 Task: Create a due date automation trigger when advanced on, 2 working days before a card is due add dates with an overdue due date at 11:00 AM.
Action: Mouse moved to (1094, 86)
Screenshot: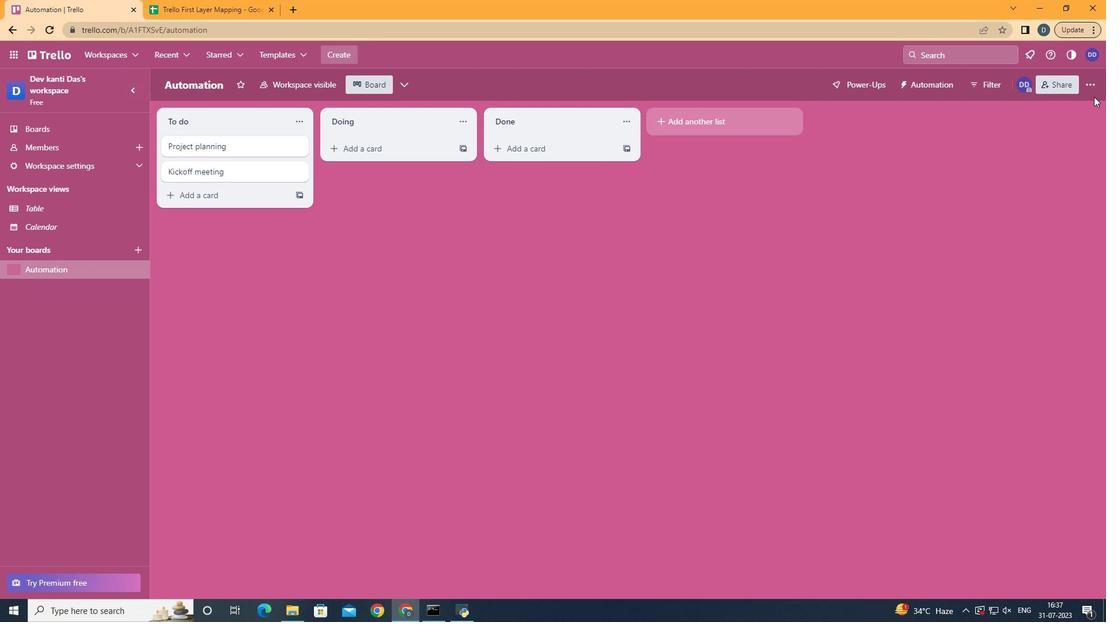 
Action: Mouse pressed left at (1094, 86)
Screenshot: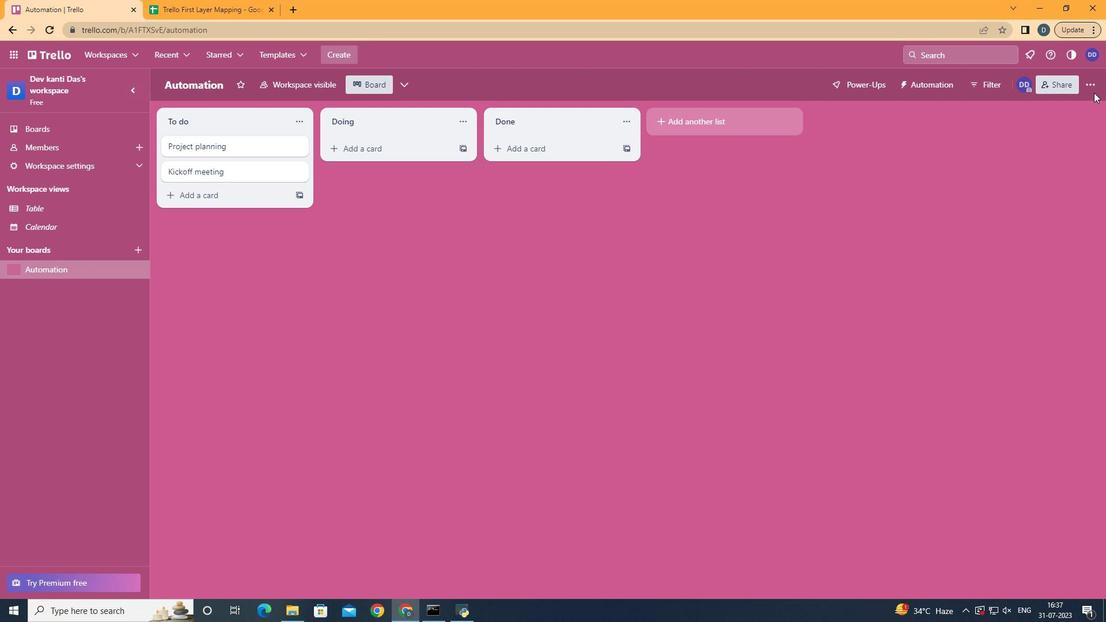 
Action: Mouse moved to (1038, 239)
Screenshot: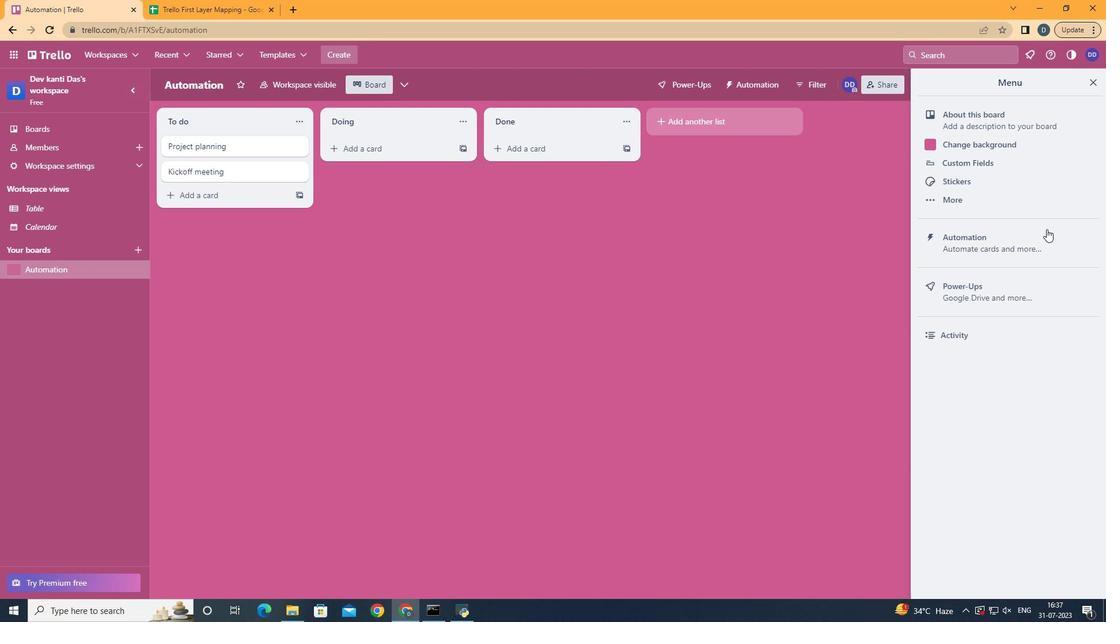 
Action: Mouse pressed left at (1038, 239)
Screenshot: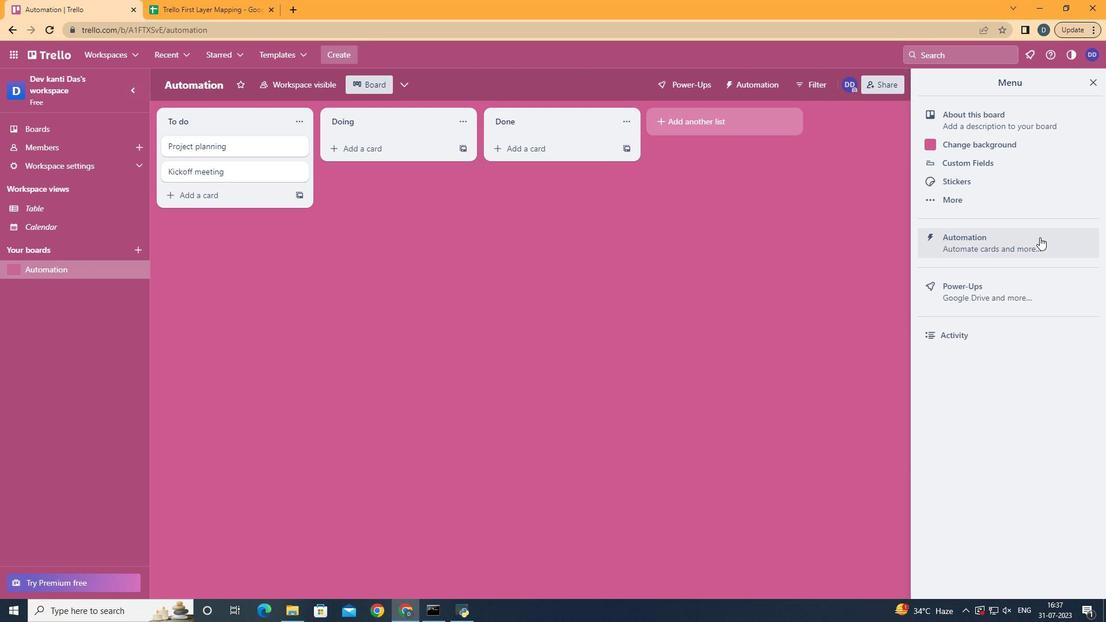 
Action: Mouse moved to (216, 236)
Screenshot: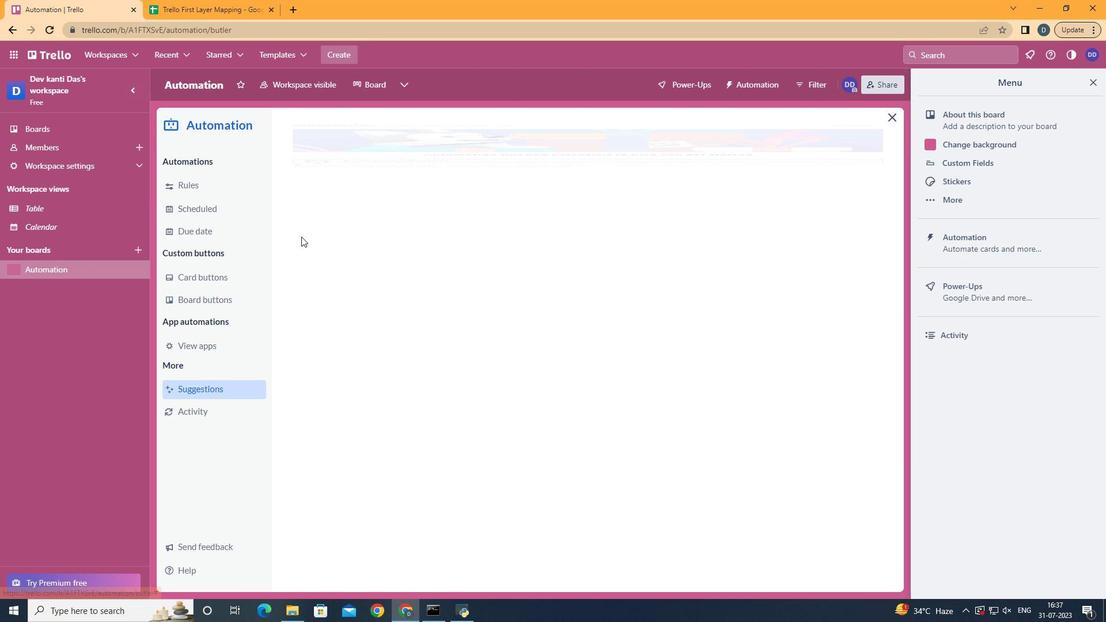 
Action: Mouse pressed left at (216, 236)
Screenshot: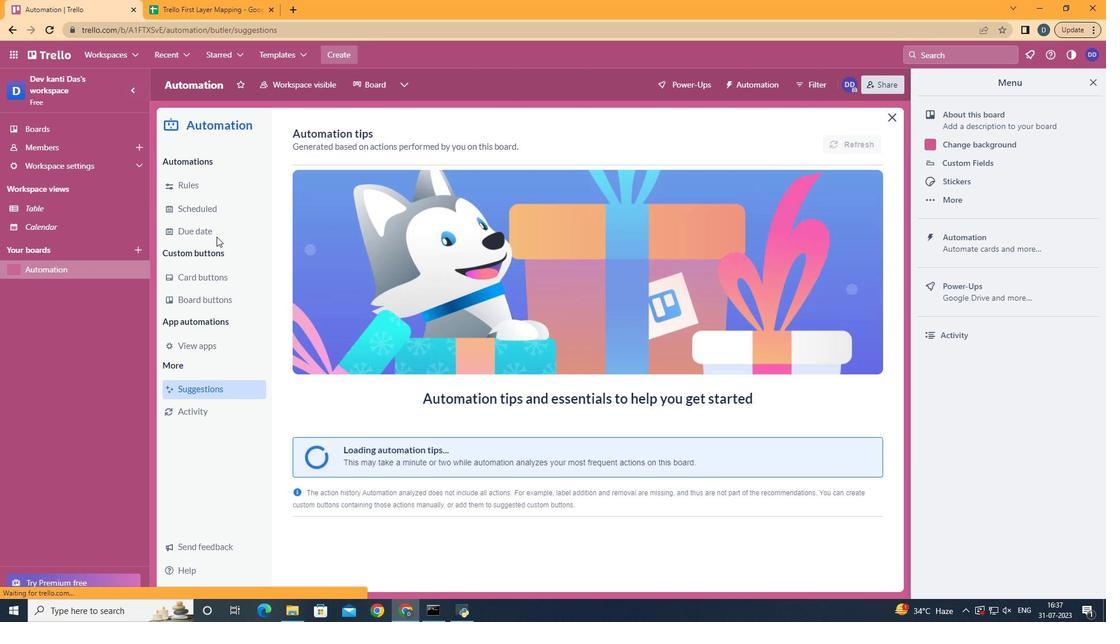 
Action: Mouse moved to (825, 133)
Screenshot: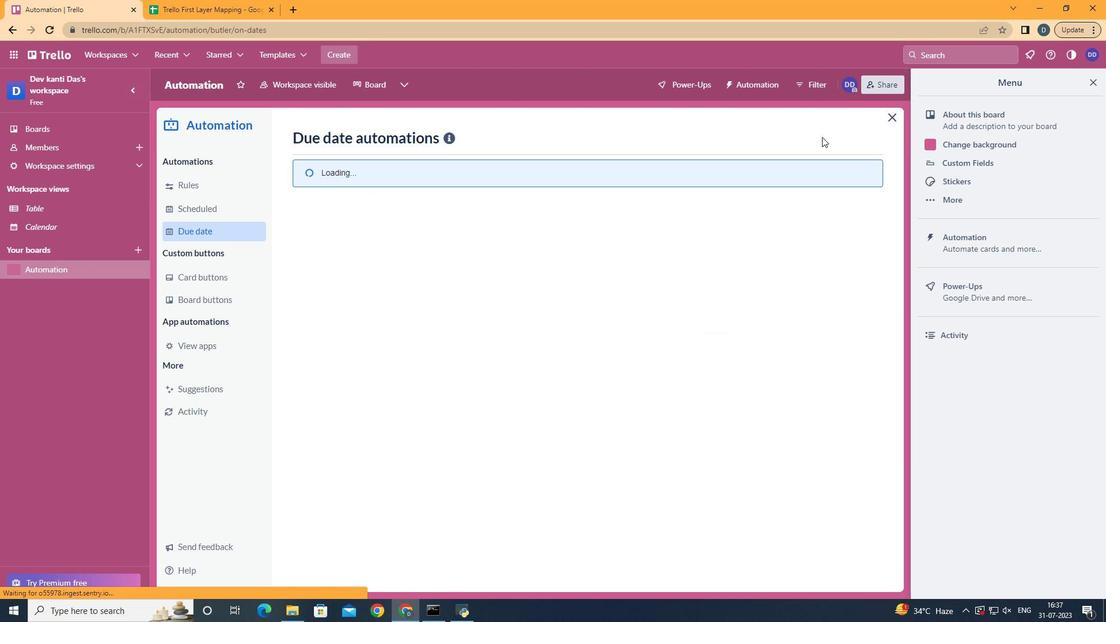 
Action: Mouse pressed left at (825, 133)
Screenshot: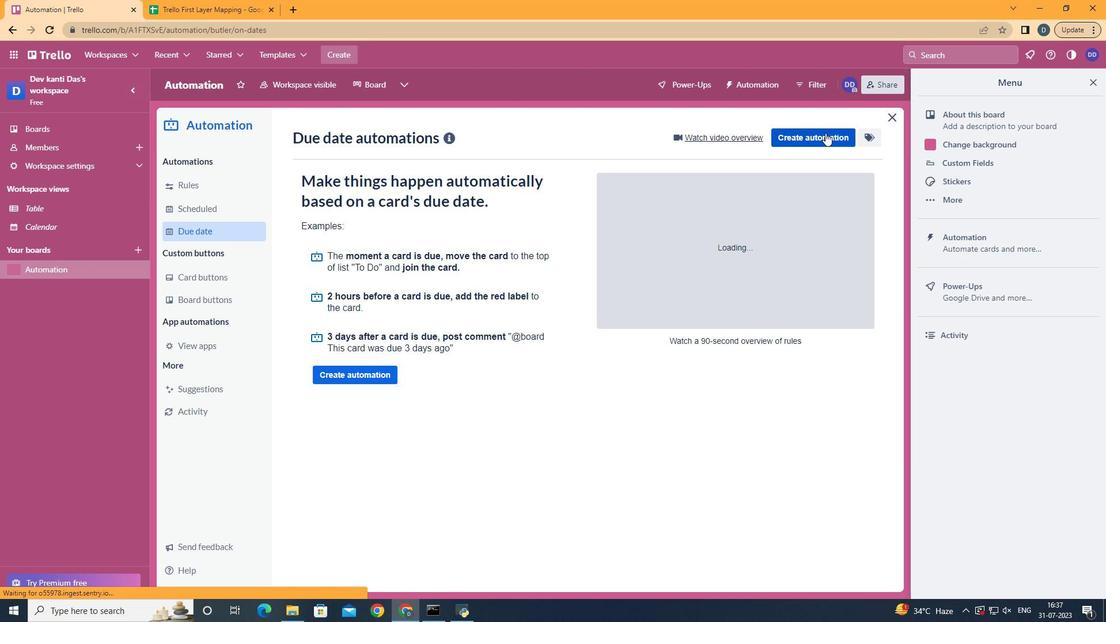 
Action: Mouse moved to (618, 254)
Screenshot: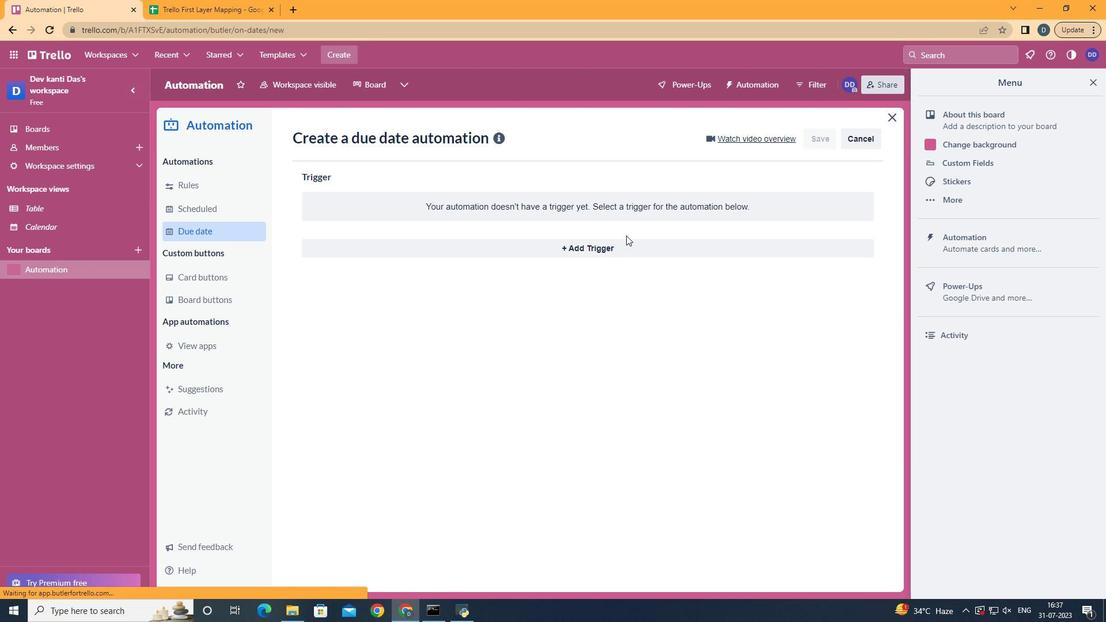 
Action: Mouse pressed left at (618, 254)
Screenshot: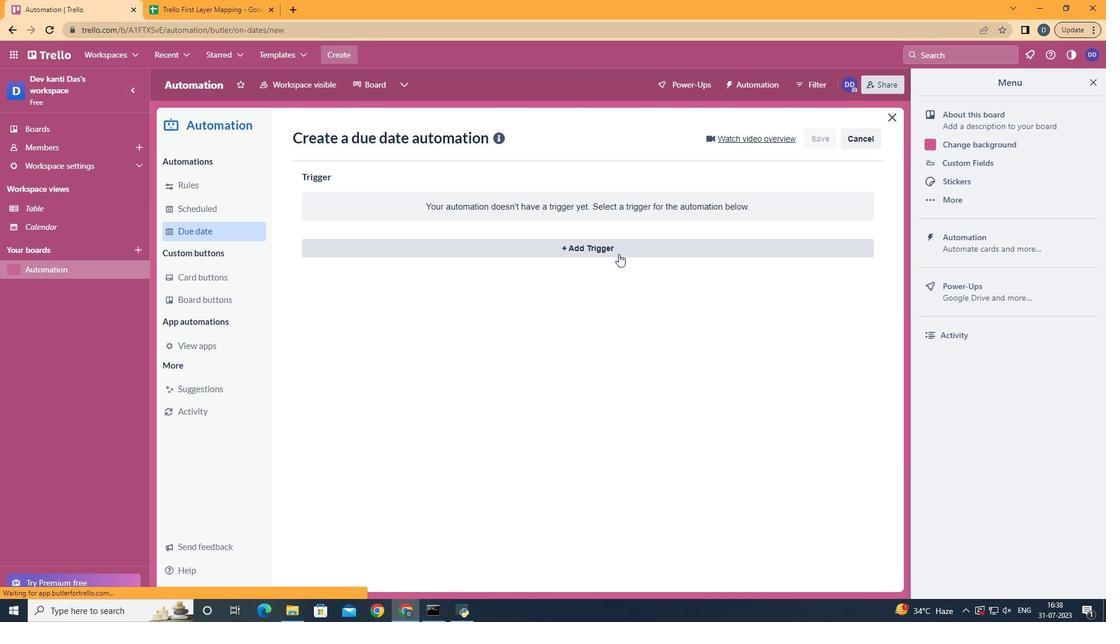 
Action: Mouse moved to (384, 467)
Screenshot: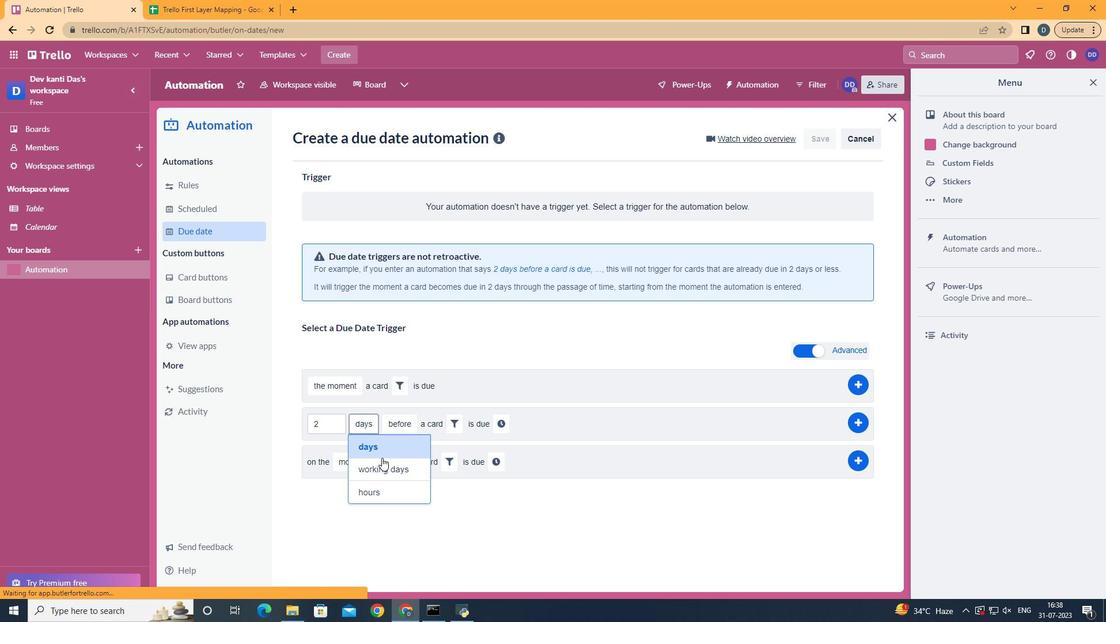 
Action: Mouse pressed left at (384, 467)
Screenshot: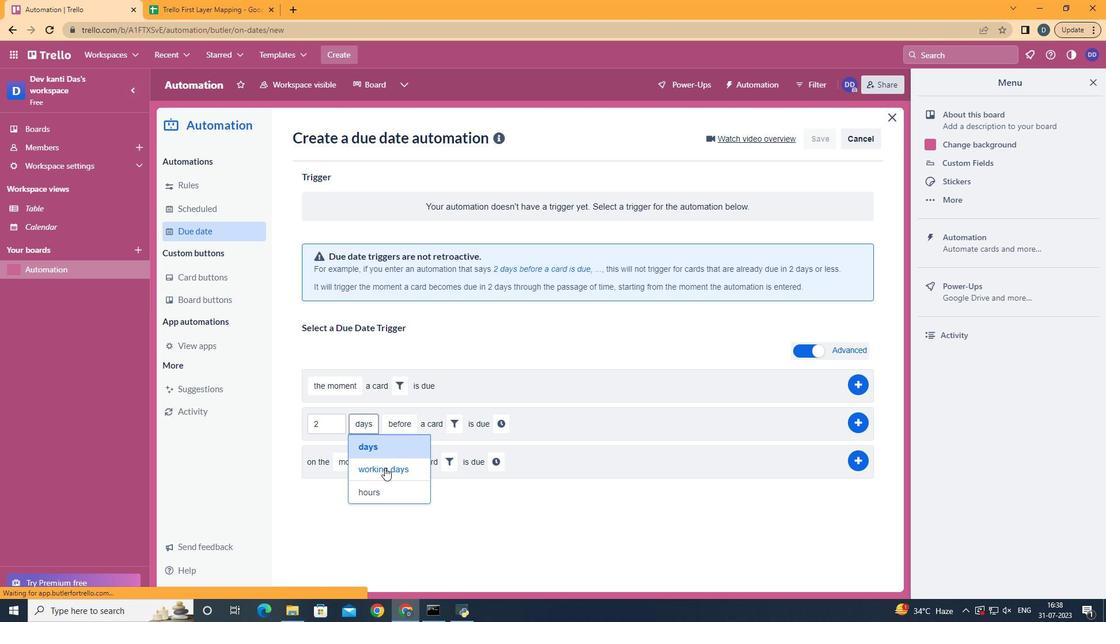 
Action: Mouse moved to (487, 421)
Screenshot: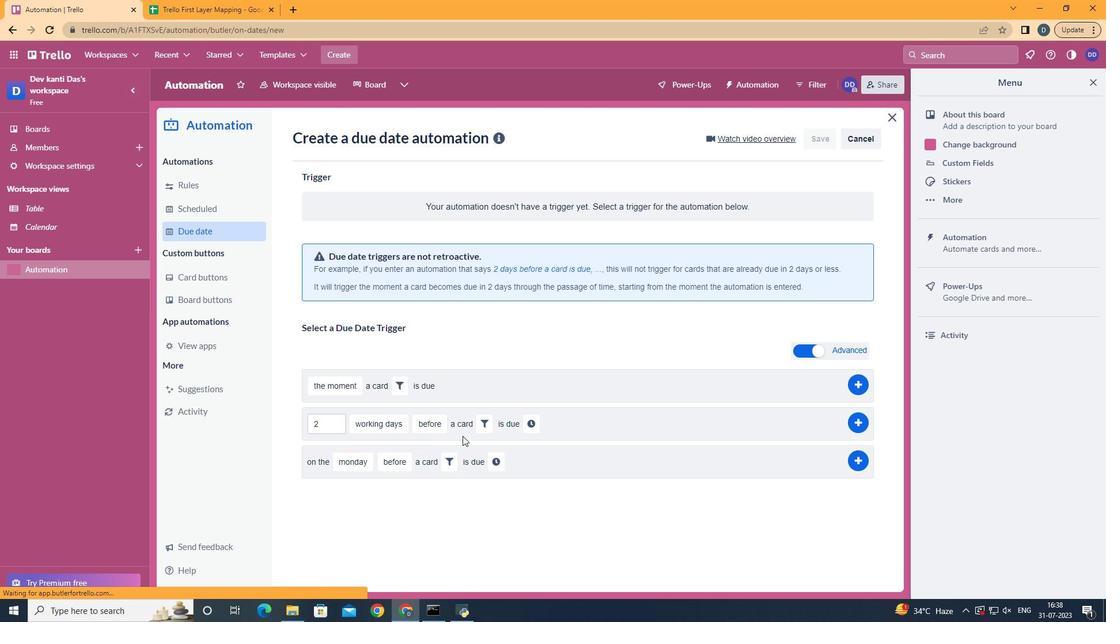 
Action: Mouse pressed left at (487, 421)
Screenshot: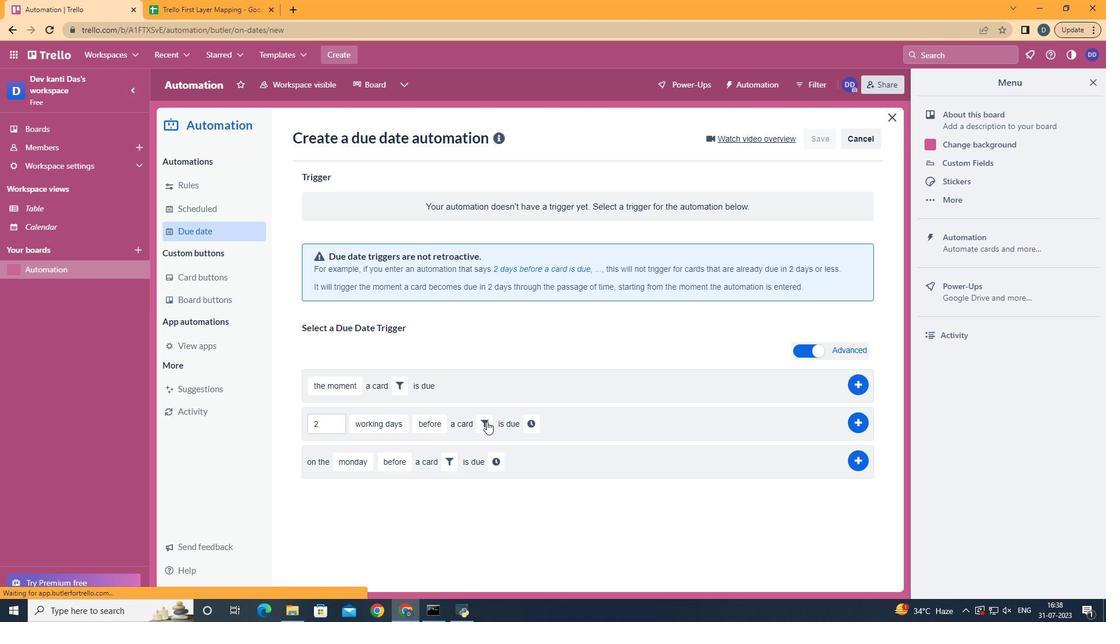 
Action: Mouse moved to (551, 478)
Screenshot: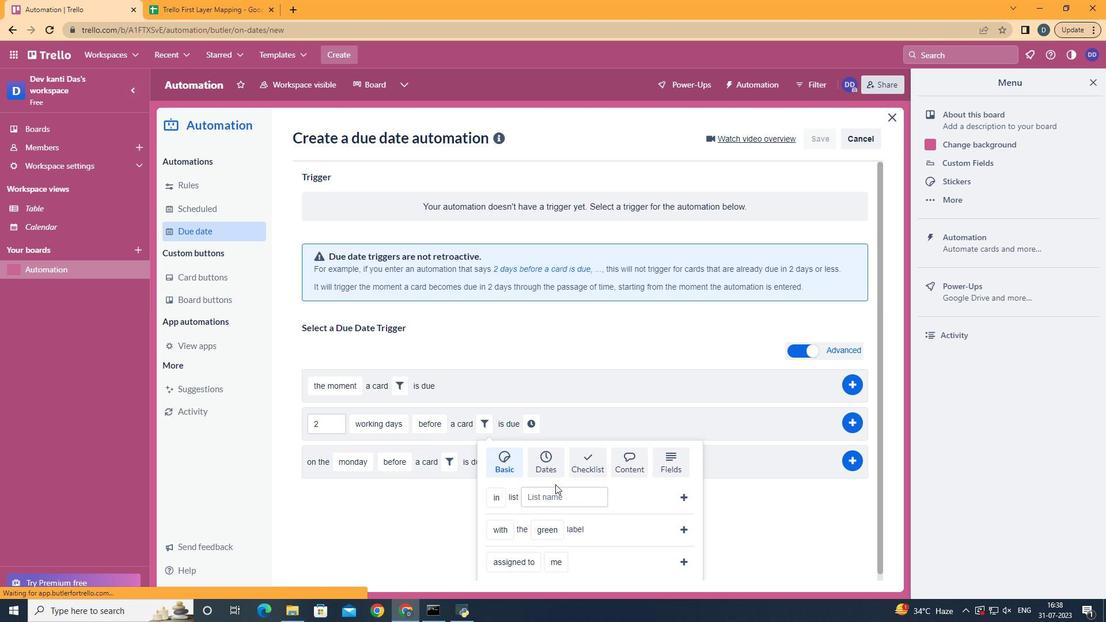 
Action: Mouse pressed left at (551, 478)
Screenshot: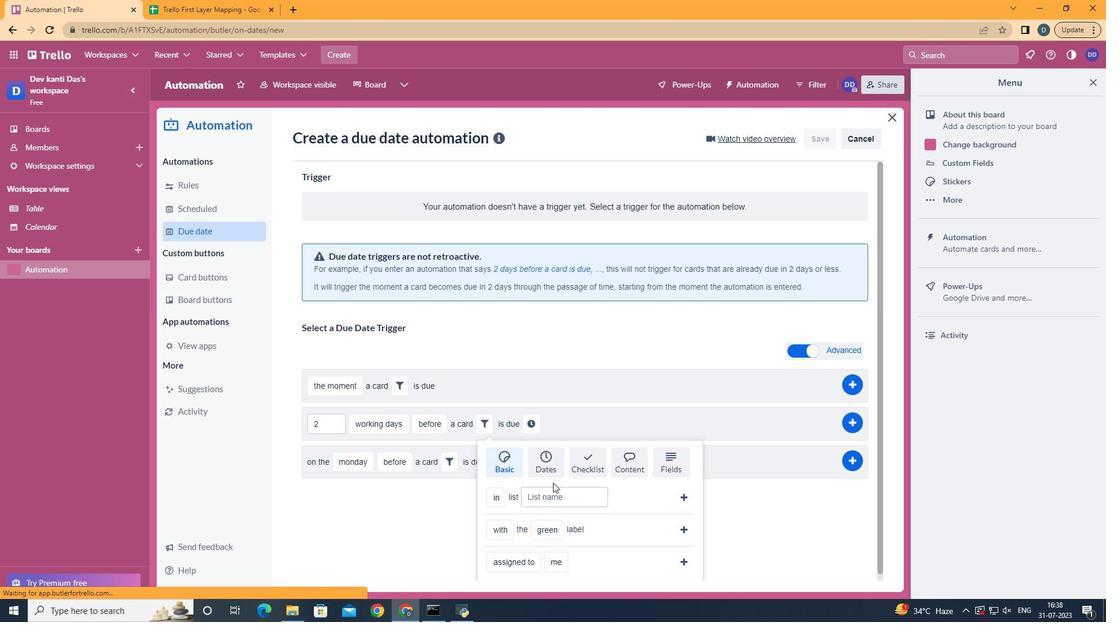 
Action: Mouse moved to (555, 464)
Screenshot: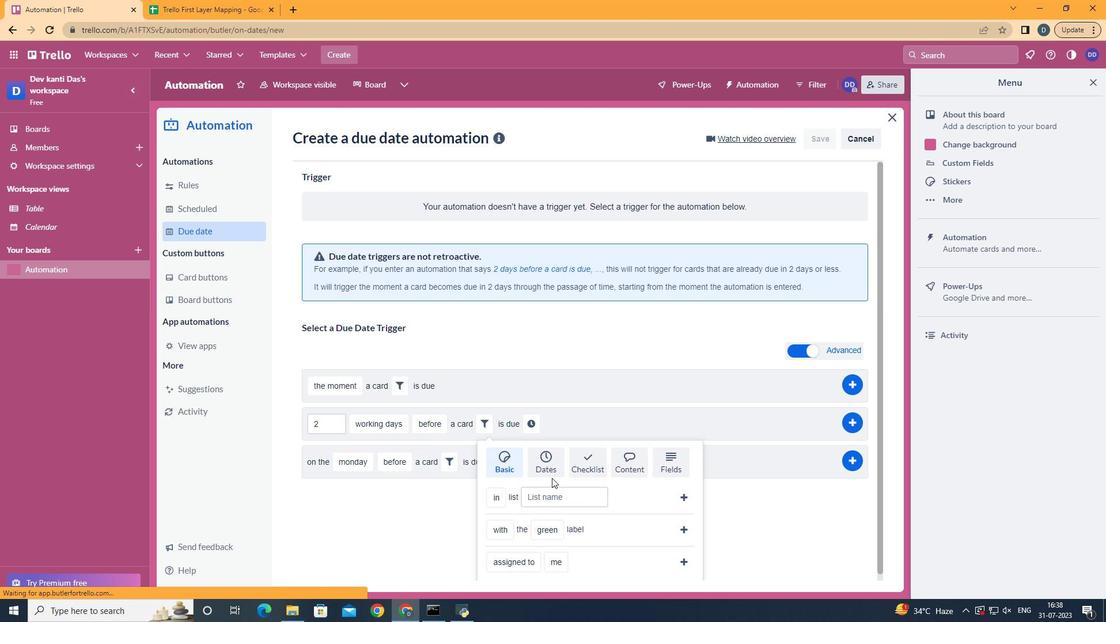 
Action: Mouse pressed left at (555, 464)
Screenshot: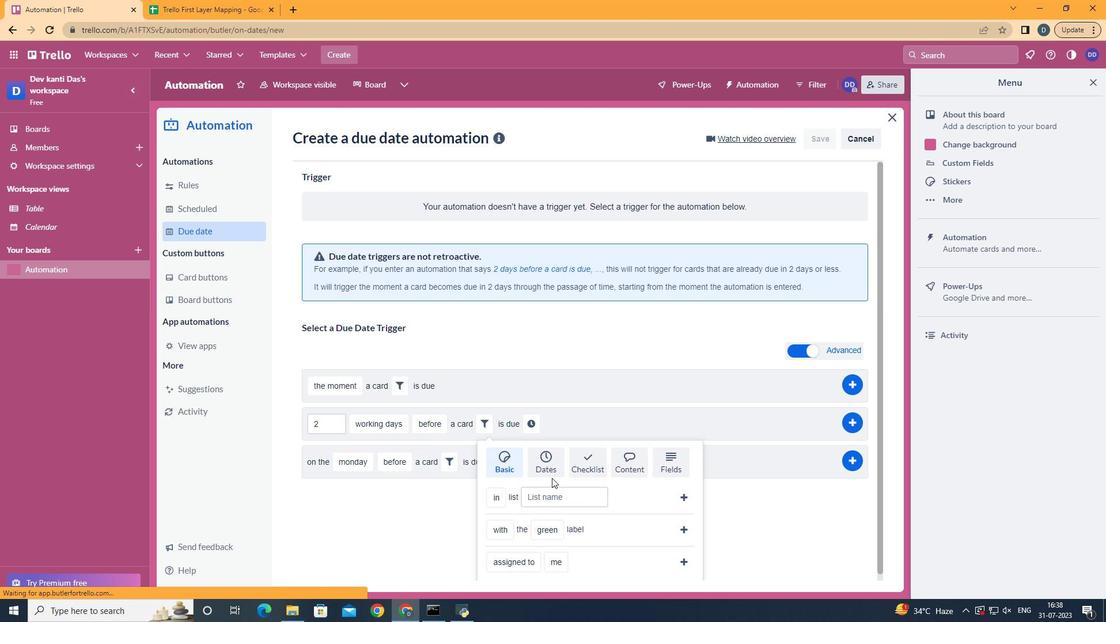 
Action: Mouse moved to (504, 516)
Screenshot: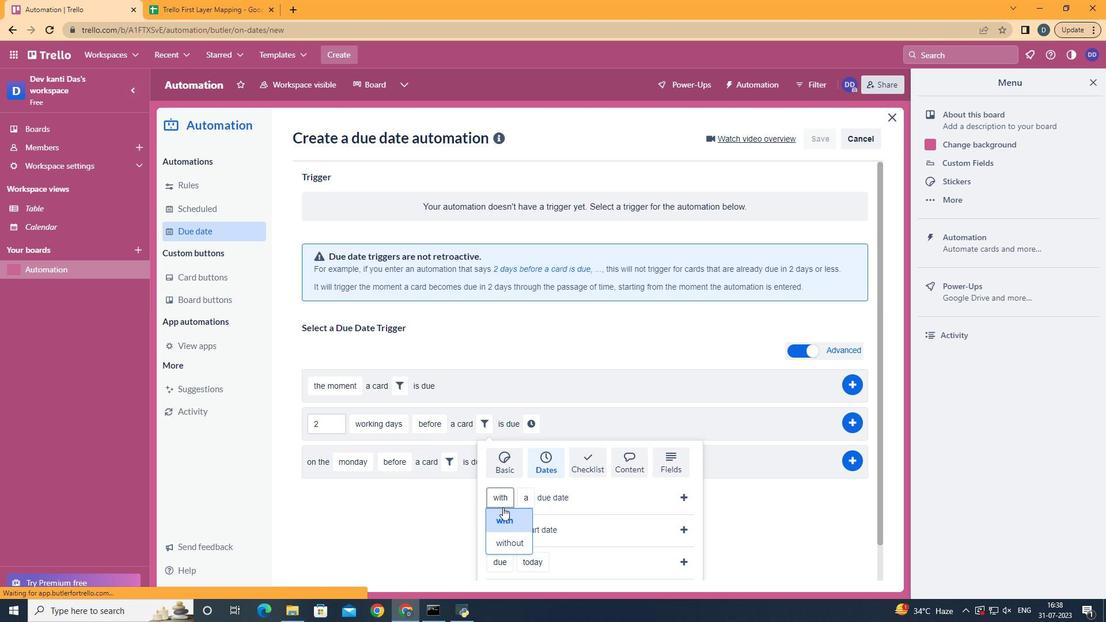 
Action: Mouse pressed left at (504, 516)
Screenshot: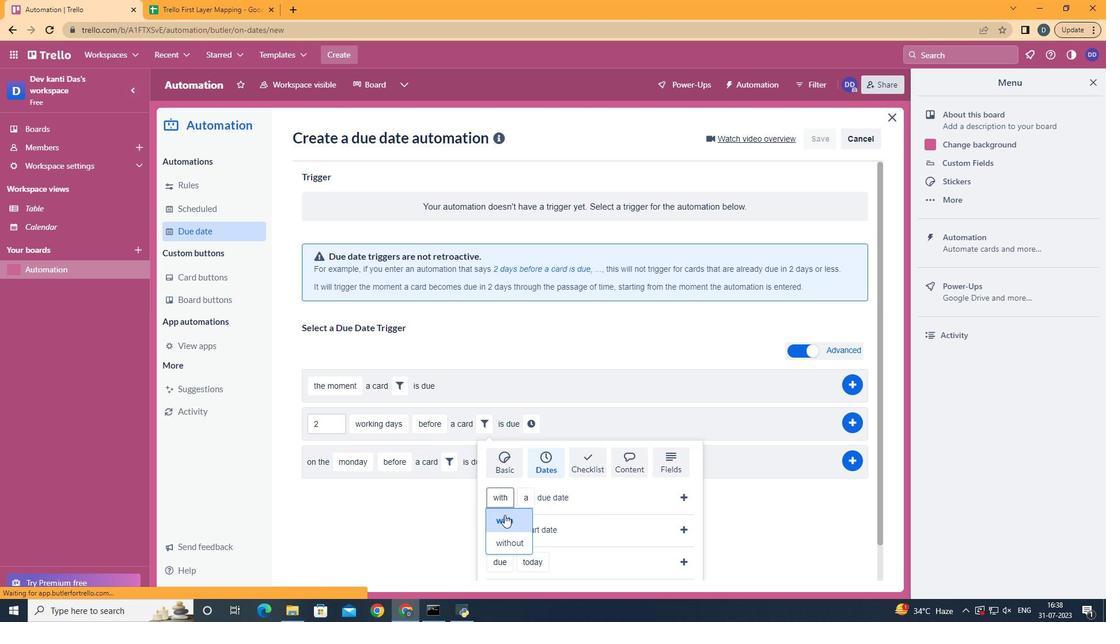 
Action: Mouse moved to (556, 471)
Screenshot: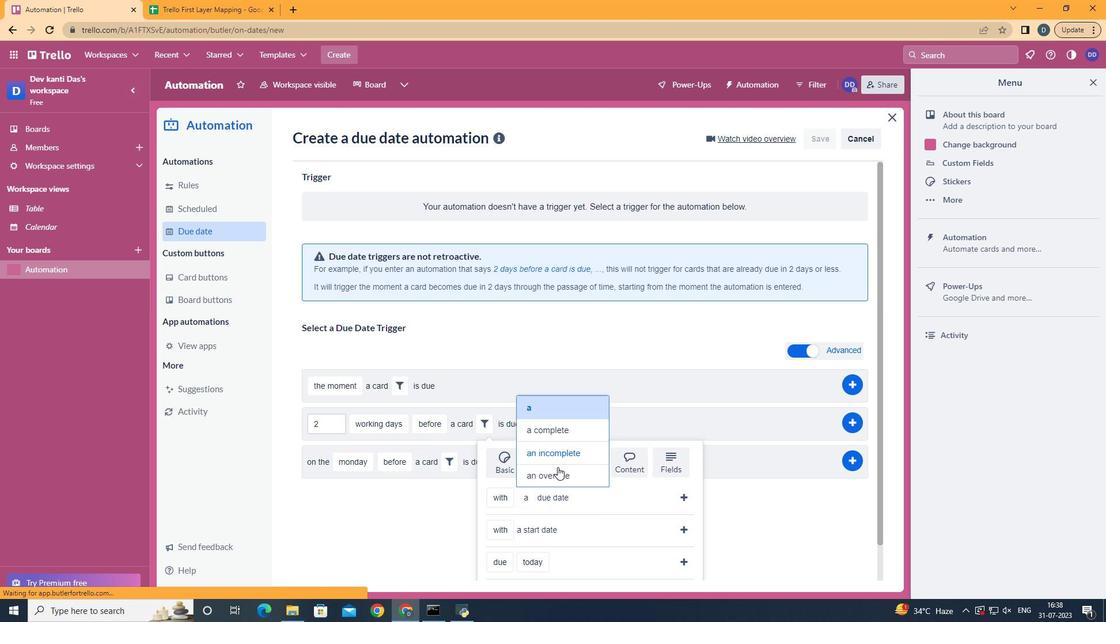 
Action: Mouse pressed left at (556, 471)
Screenshot: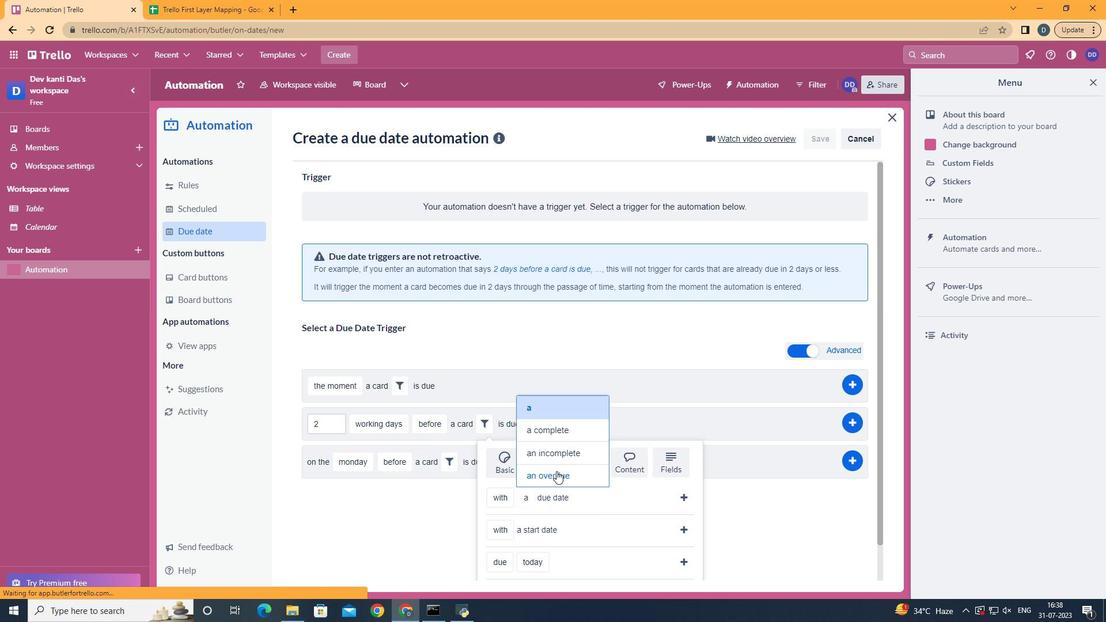
Action: Mouse moved to (685, 492)
Screenshot: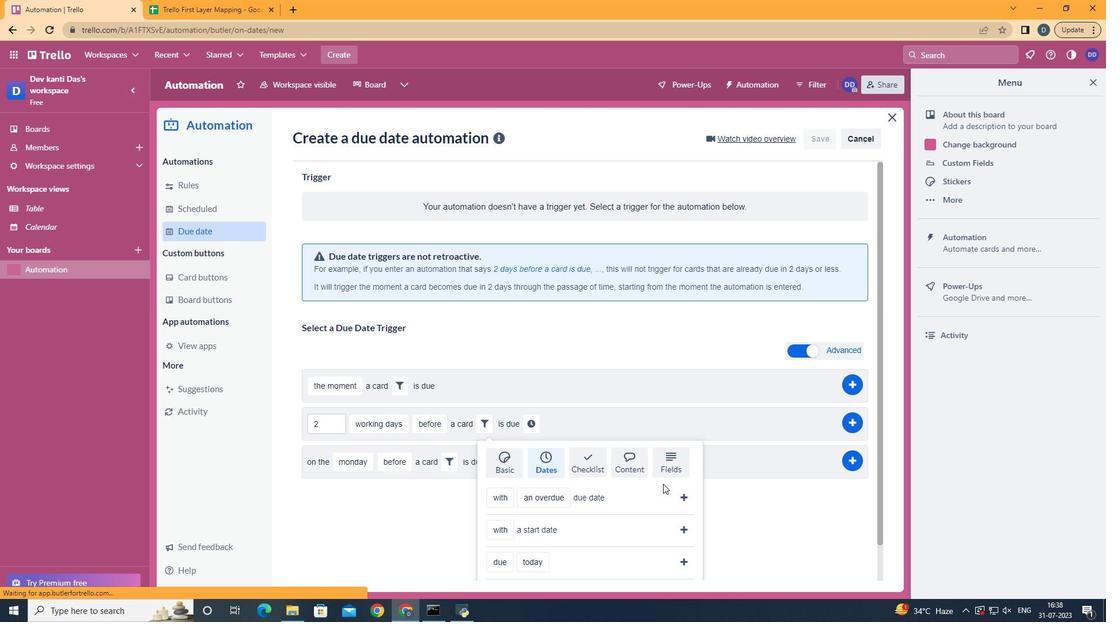 
Action: Mouse pressed left at (685, 492)
Screenshot: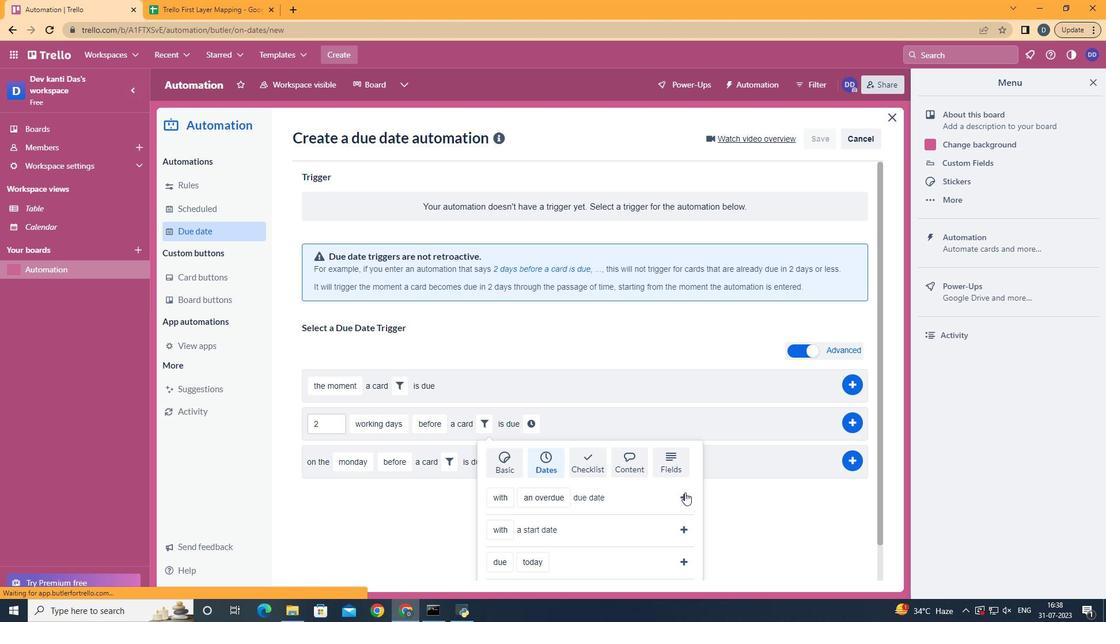
Action: Mouse moved to (650, 426)
Screenshot: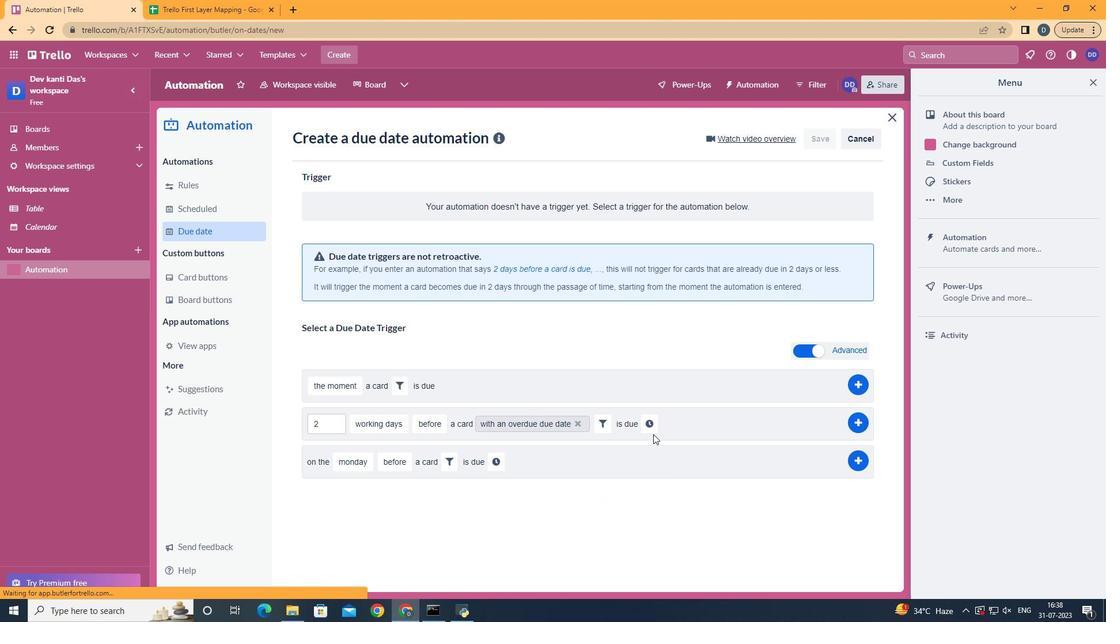 
Action: Mouse pressed left at (650, 426)
Screenshot: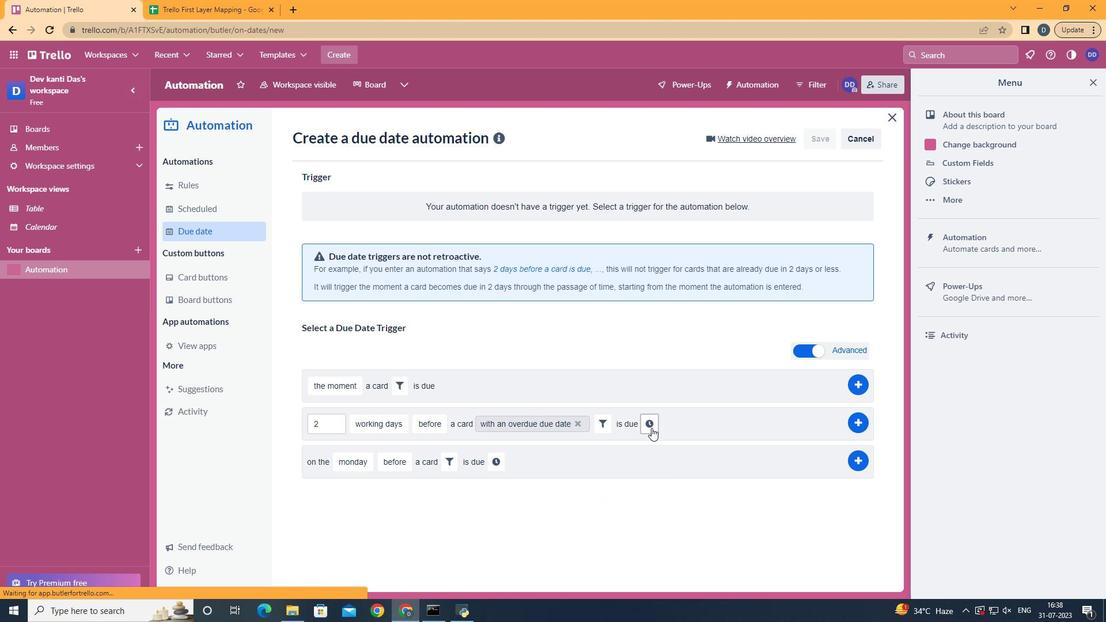 
Action: Mouse moved to (676, 431)
Screenshot: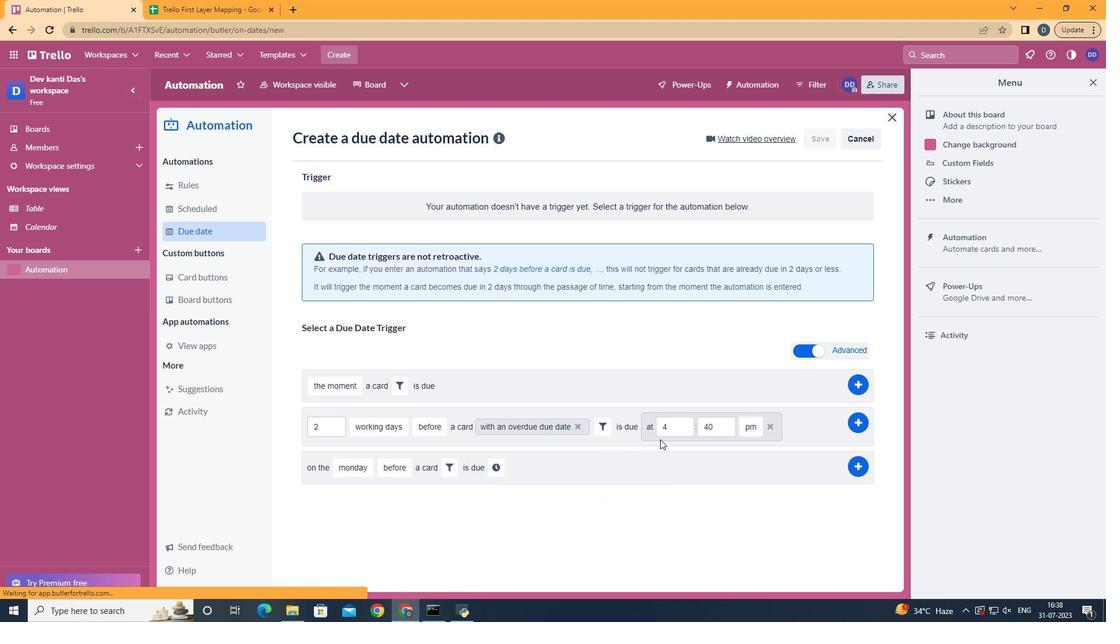 
Action: Mouse pressed left at (676, 431)
Screenshot: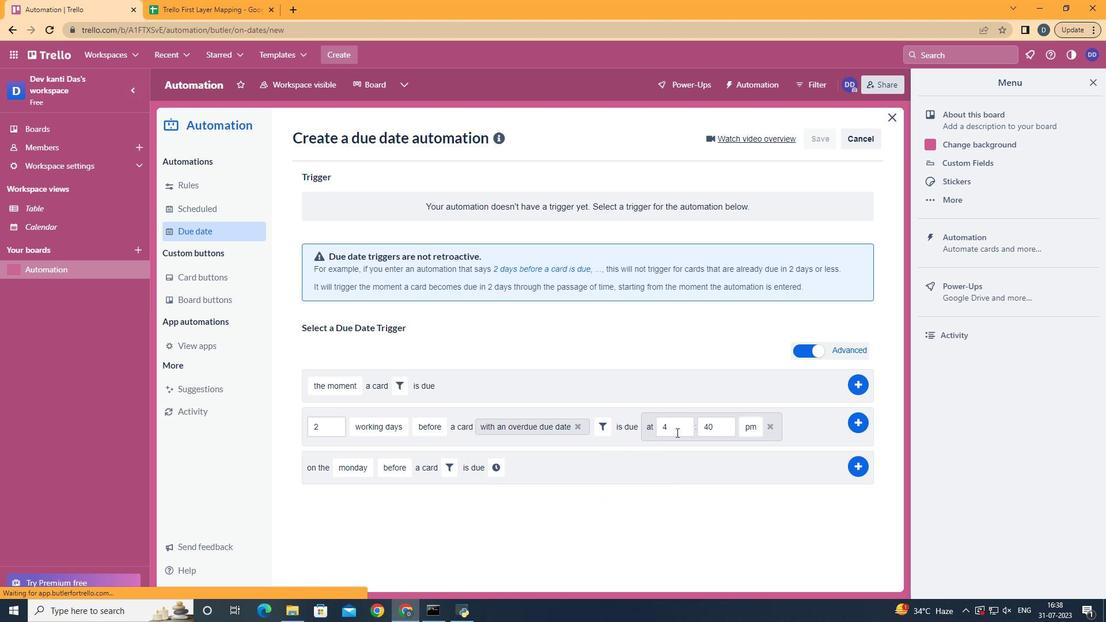 
Action: Key pressed <Key.backspace>11
Screenshot: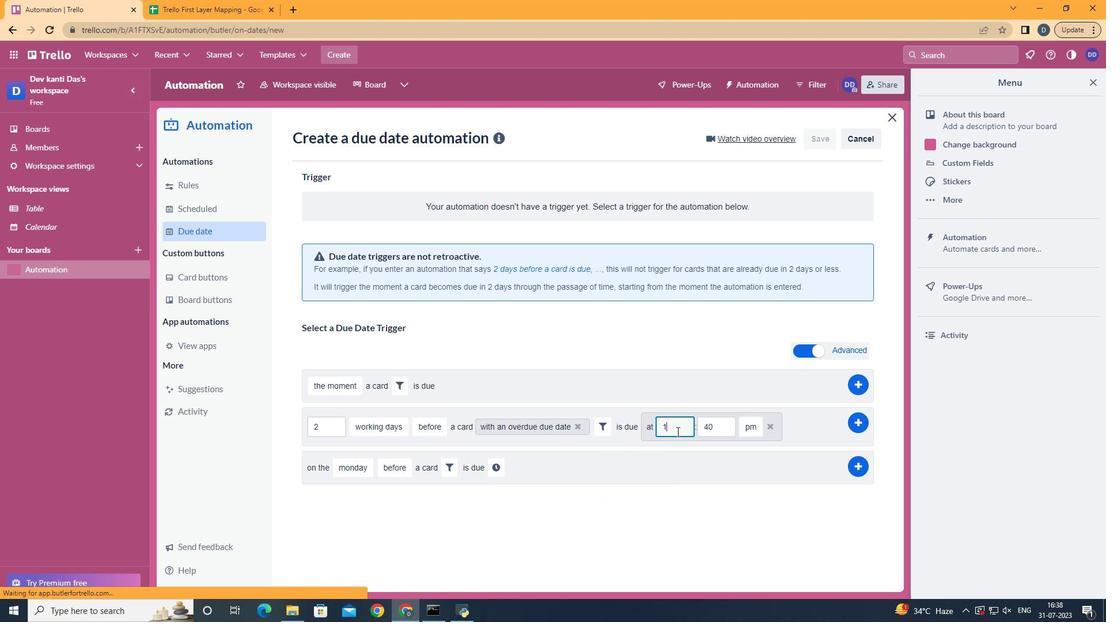 
Action: Mouse moved to (725, 421)
Screenshot: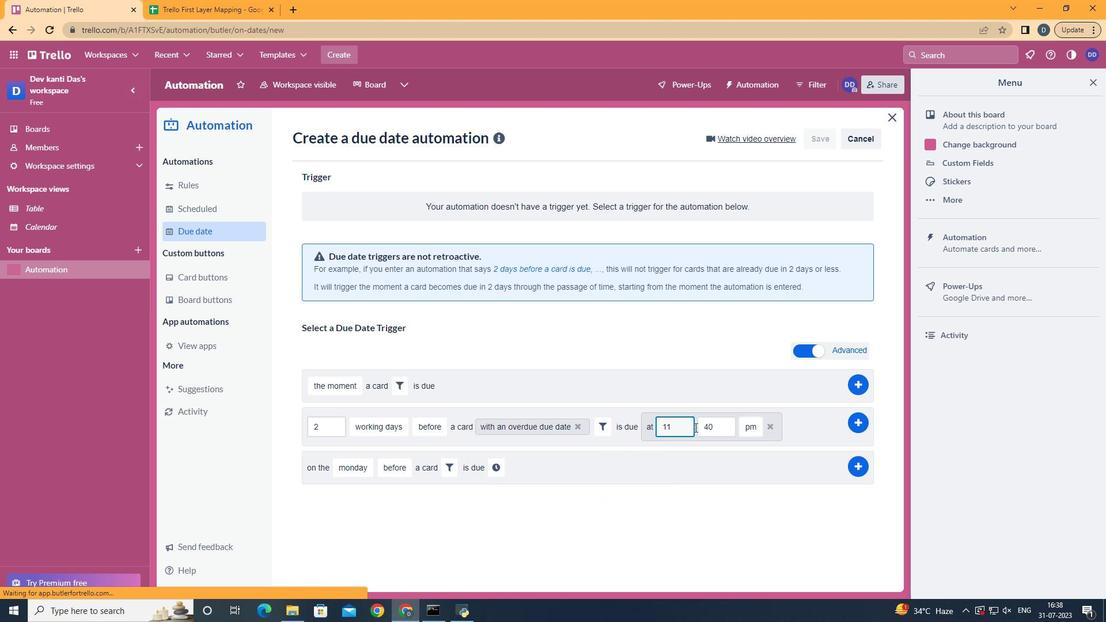 
Action: Mouse pressed left at (725, 421)
Screenshot: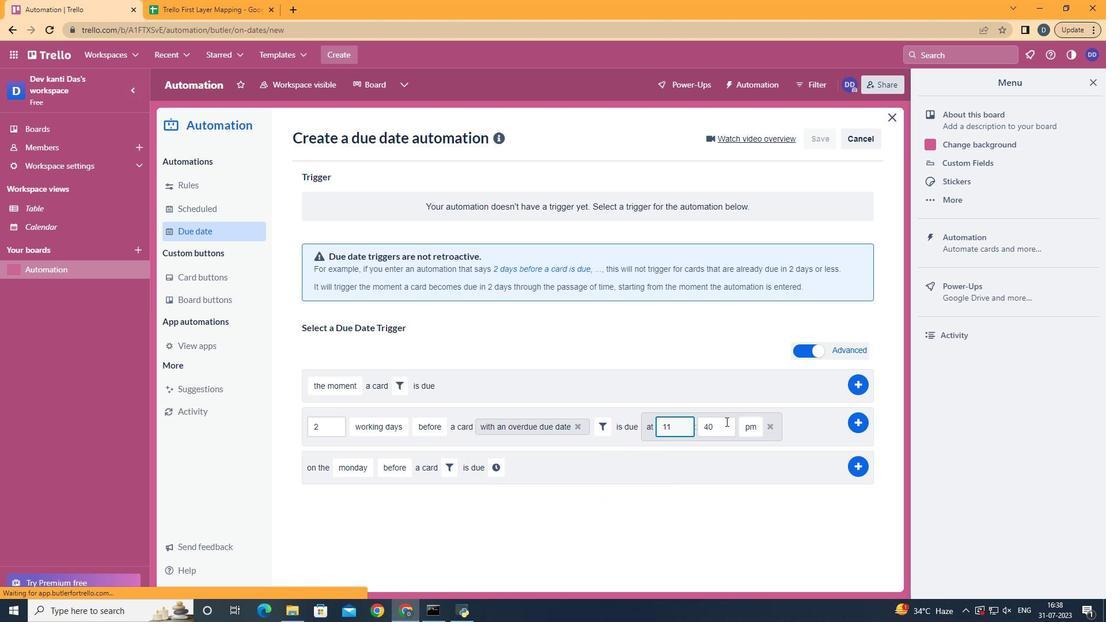 
Action: Key pressed <Key.backspace><Key.backspace>00
Screenshot: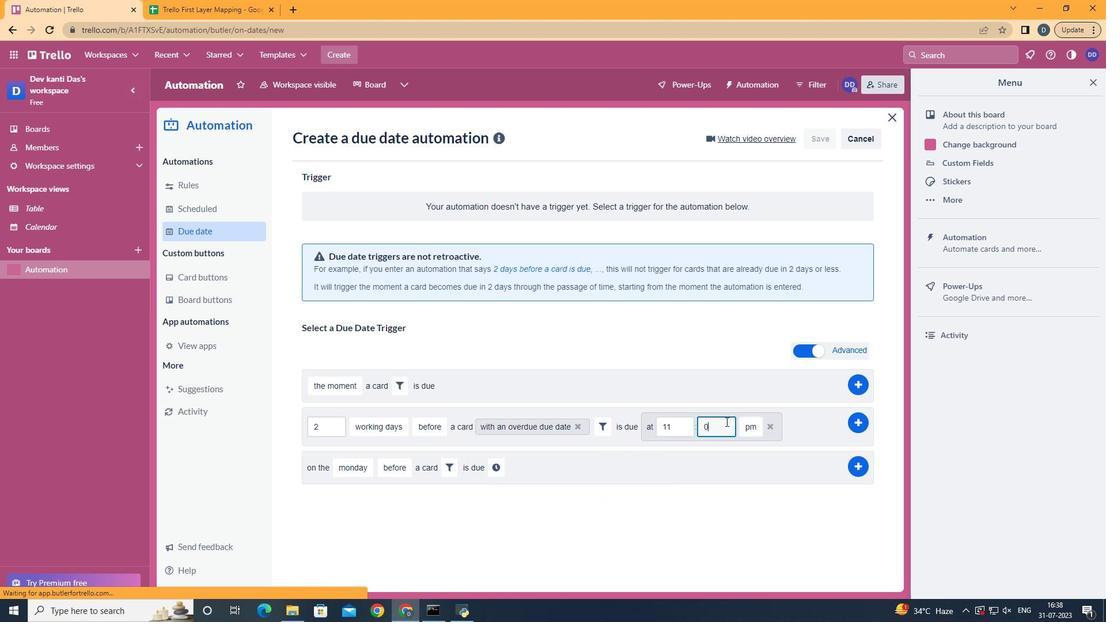 
Action: Mouse moved to (746, 448)
Screenshot: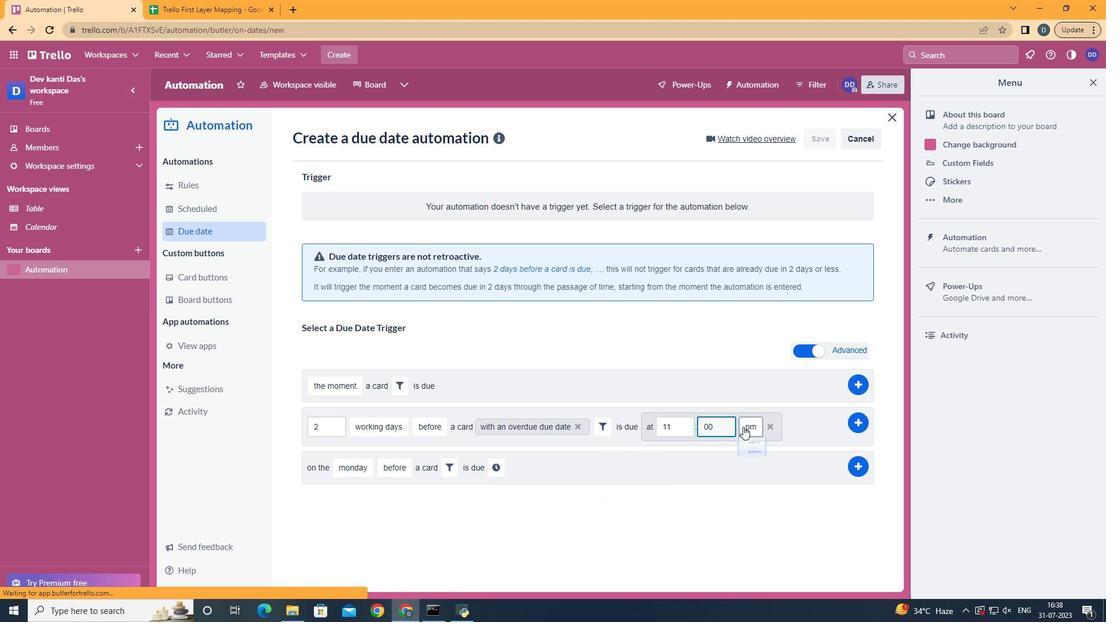 
Action: Mouse pressed left at (746, 448)
Screenshot: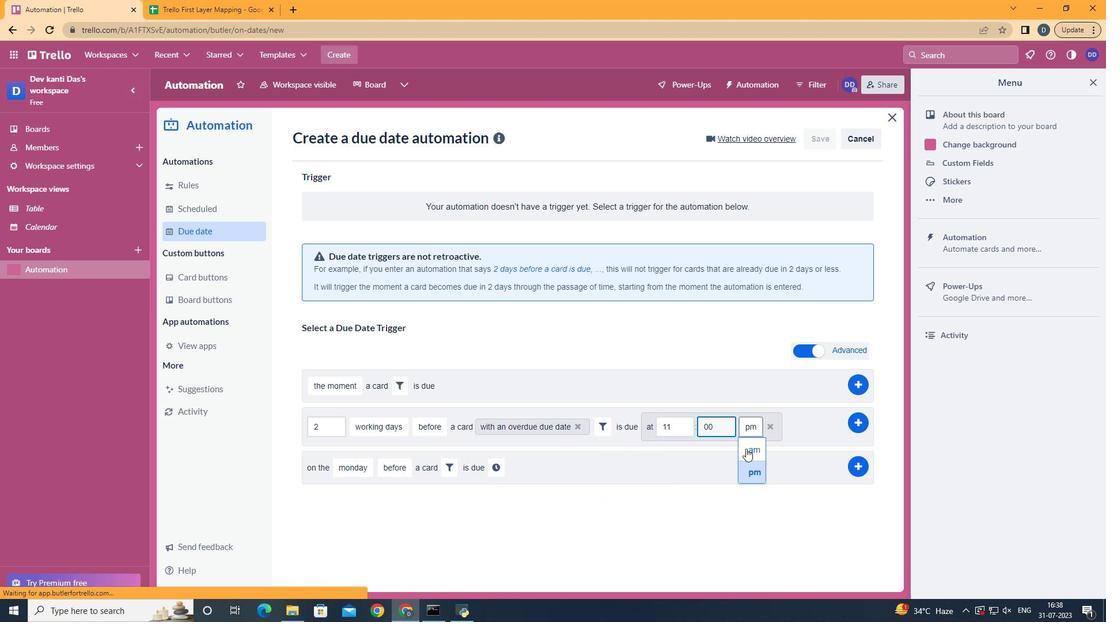 
Action: Mouse moved to (849, 420)
Screenshot: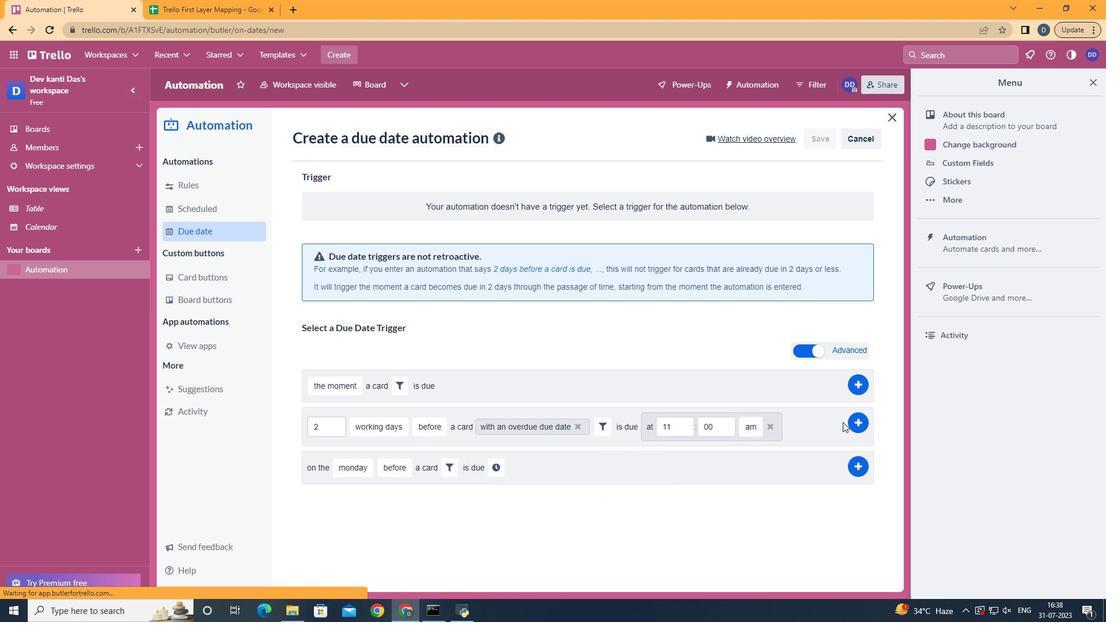 
Action: Mouse pressed left at (849, 420)
Screenshot: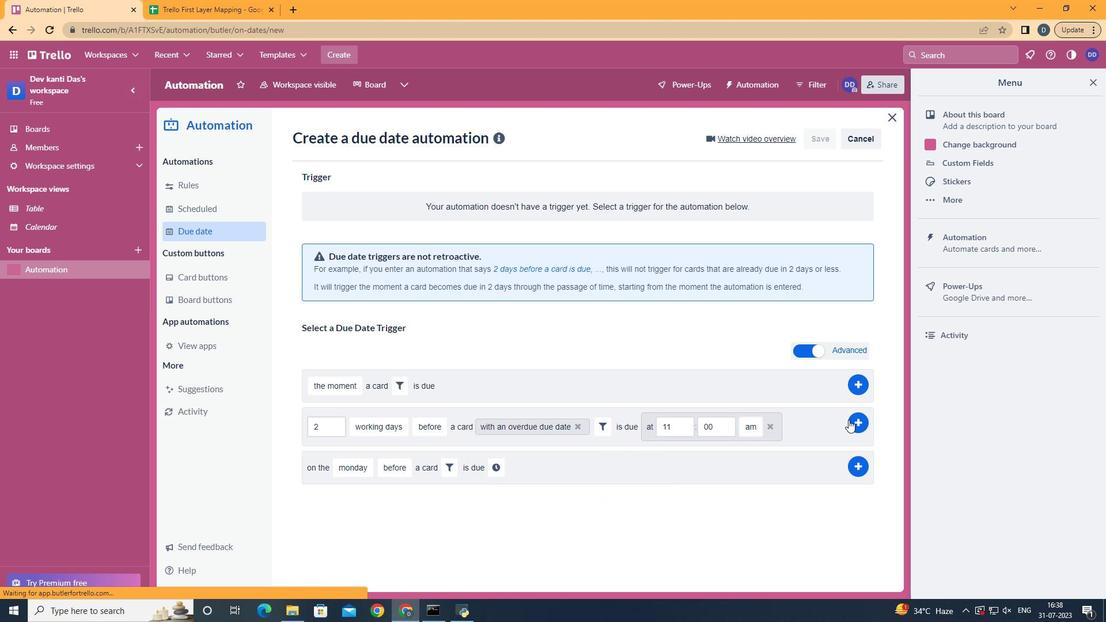 
Action: Mouse moved to (772, 295)
Screenshot: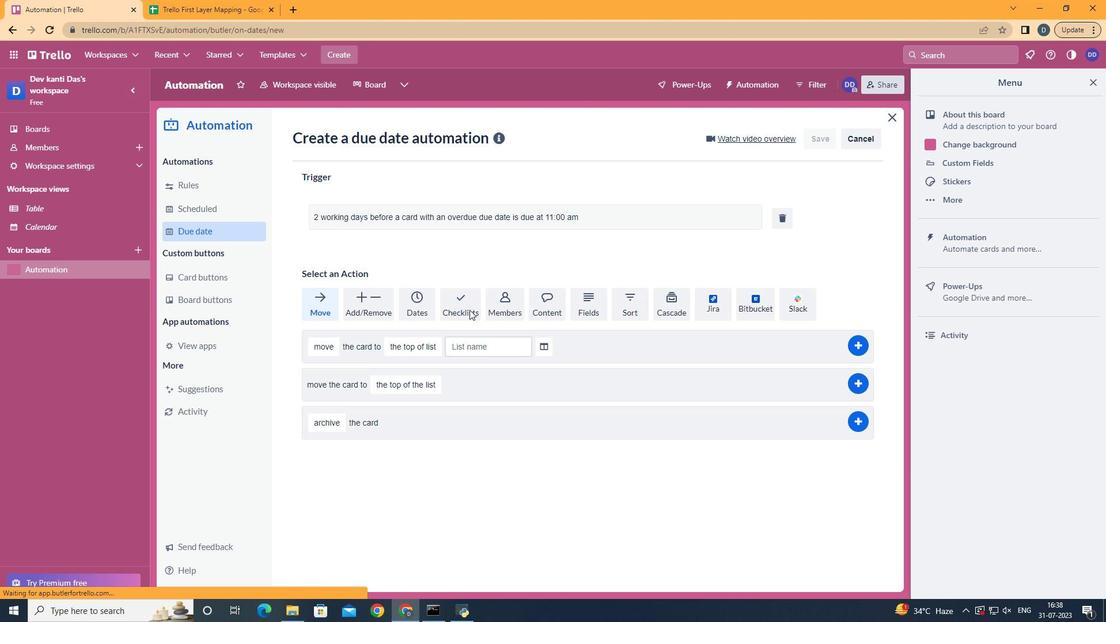 
